 Task: Look for space in Fethiye from 1st August, 2023 to 7th August, 2023 for 2 adults, ,  and 1 pet in price range Rs.16000 to Rs.25000. Place can be entire place with 1  bedroom having 2 beds and 1 bathroom. Property type can be flat. Amenities needed are: wifi, kitchen. Required host language is English.
Action: Mouse moved to (384, 441)
Screenshot: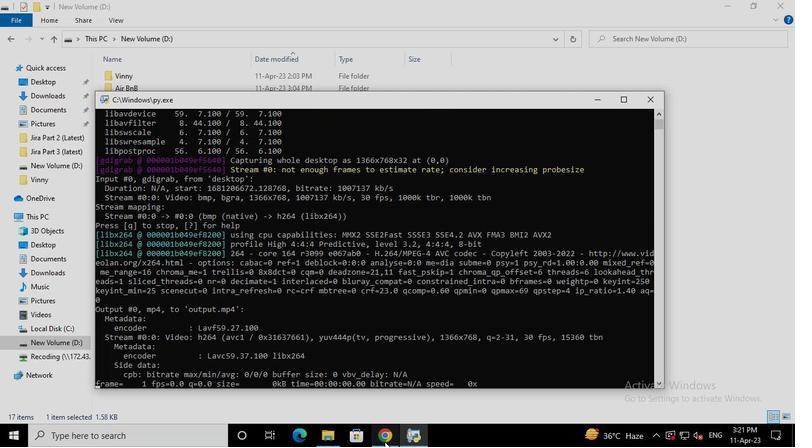 
Action: Mouse pressed left at (384, 441)
Screenshot: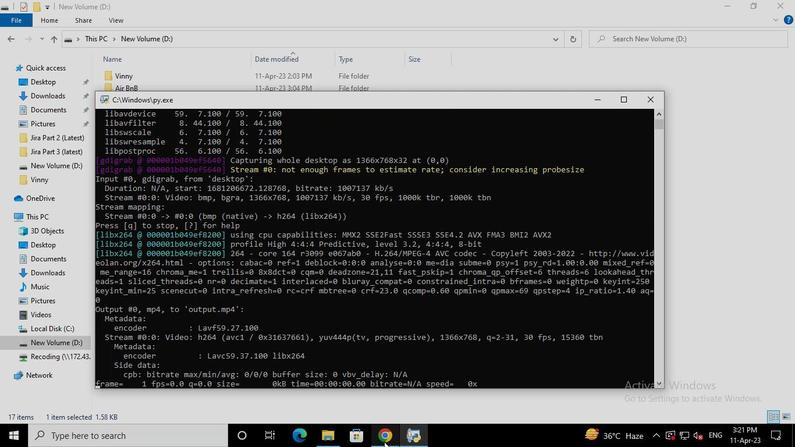
Action: Mouse moved to (329, 94)
Screenshot: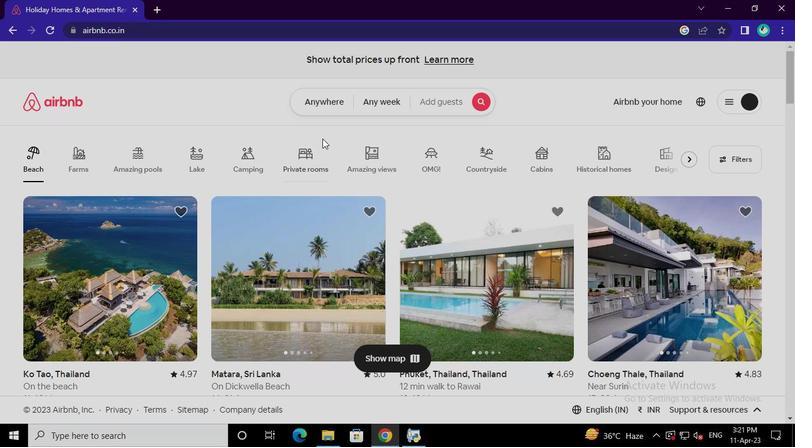 
Action: Mouse pressed left at (329, 94)
Screenshot: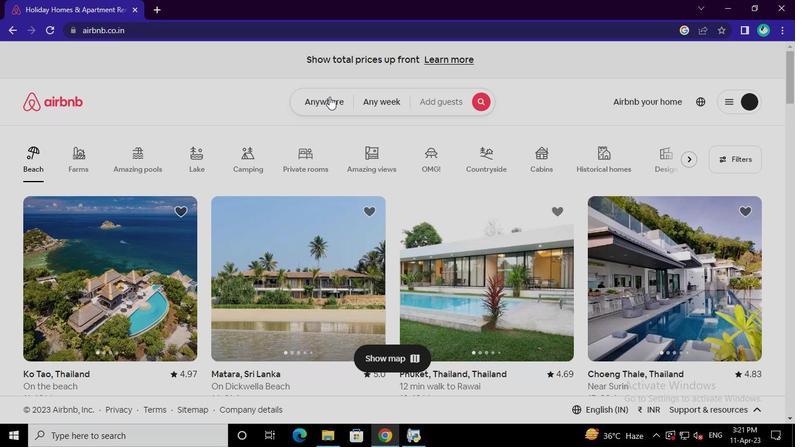 
Action: Mouse moved to (242, 152)
Screenshot: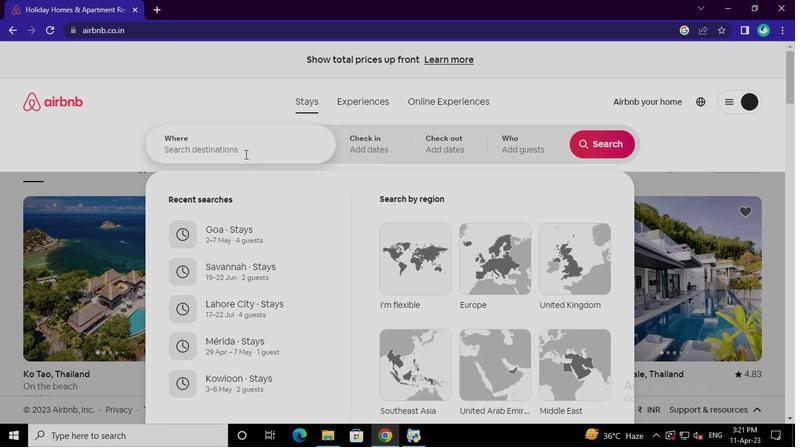 
Action: Mouse pressed left at (242, 152)
Screenshot: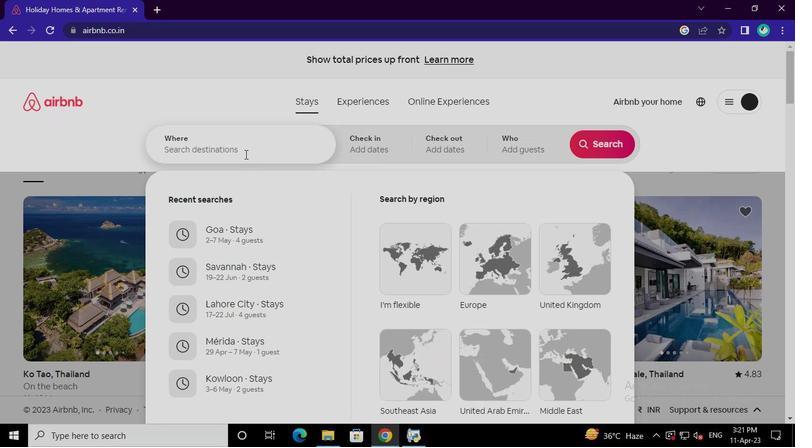 
Action: Keyboard f
Screenshot: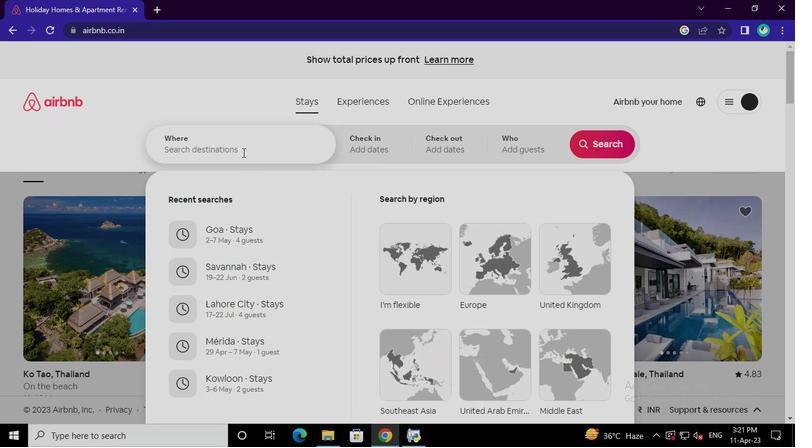 
Action: Keyboard e
Screenshot: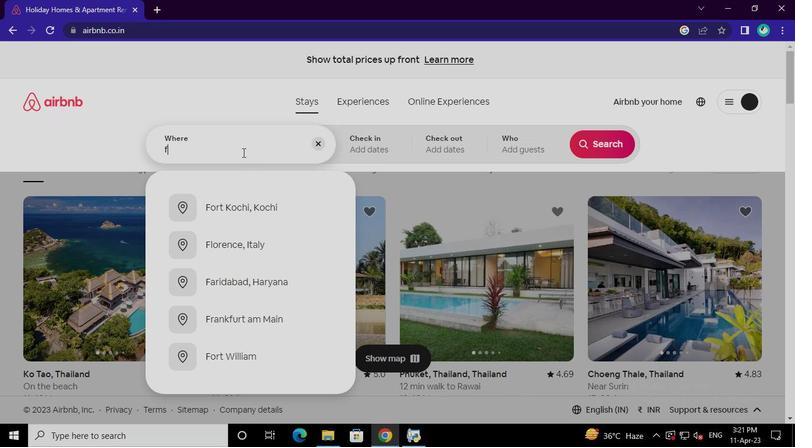 
Action: Keyboard t
Screenshot: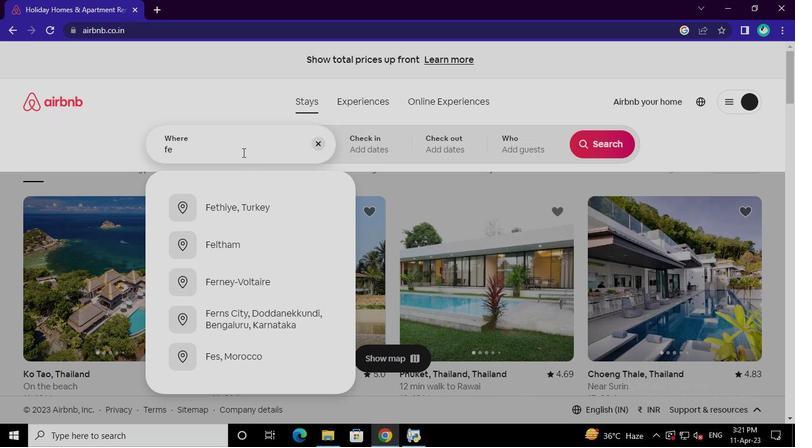 
Action: Keyboard h
Screenshot: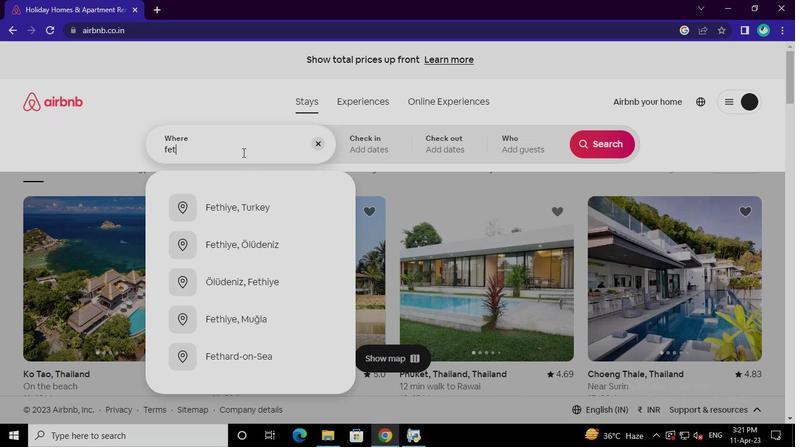 
Action: Keyboard i
Screenshot: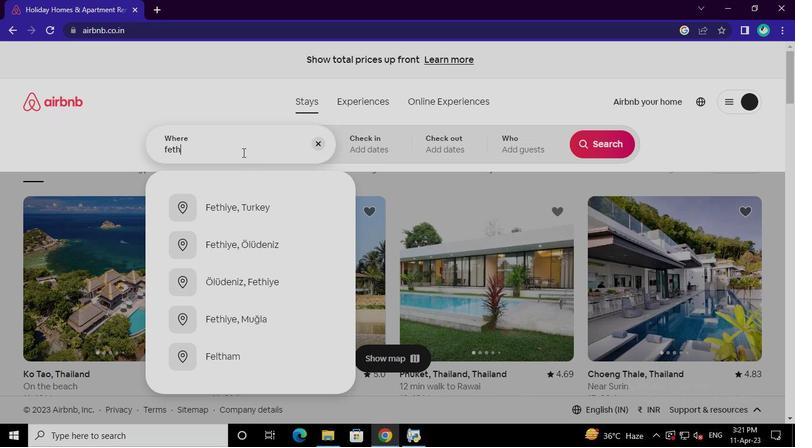 
Action: Keyboard y
Screenshot: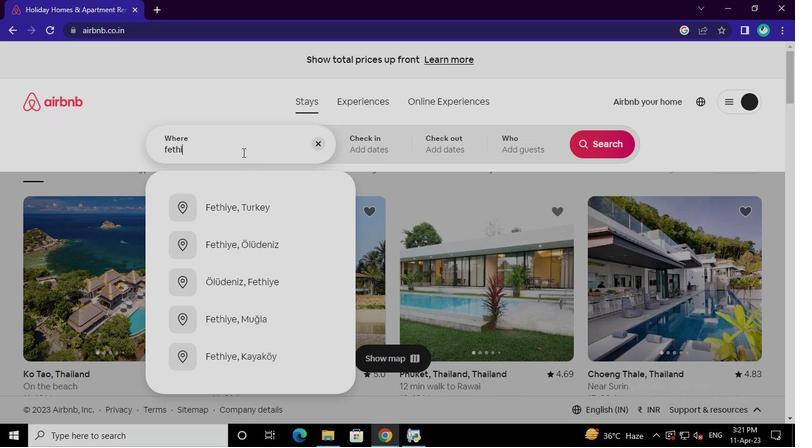 
Action: Keyboard e
Screenshot: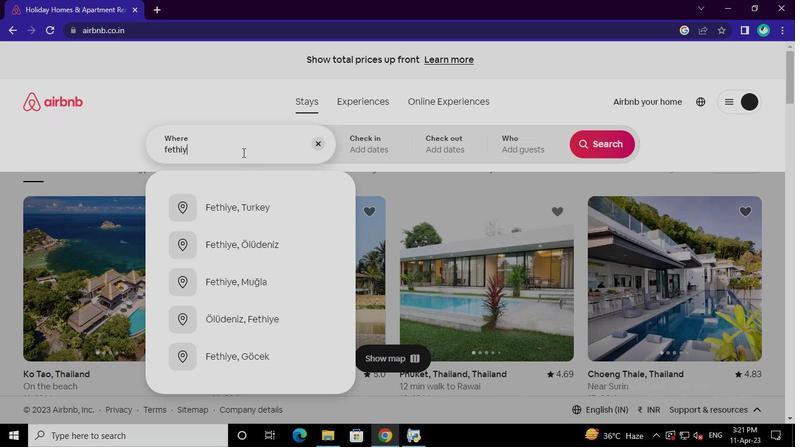 
Action: Mouse moved to (244, 203)
Screenshot: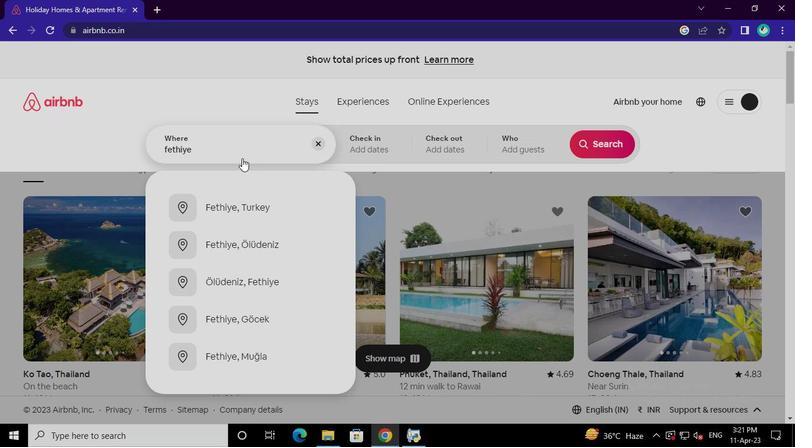 
Action: Mouse pressed left at (244, 203)
Screenshot: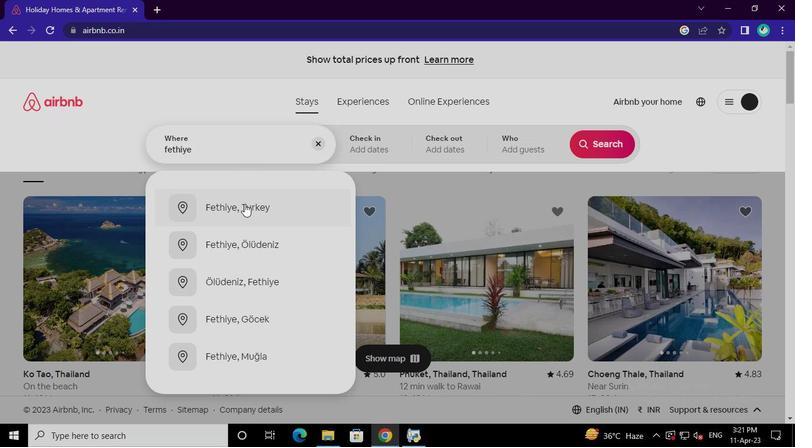 
Action: Mouse moved to (596, 241)
Screenshot: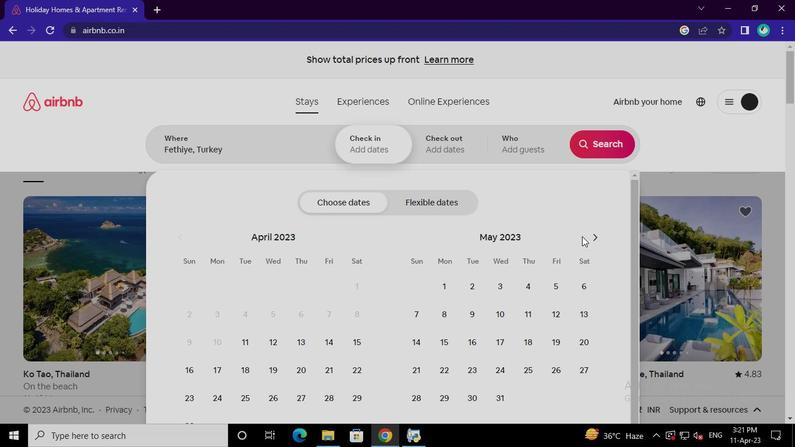 
Action: Mouse pressed left at (596, 241)
Screenshot: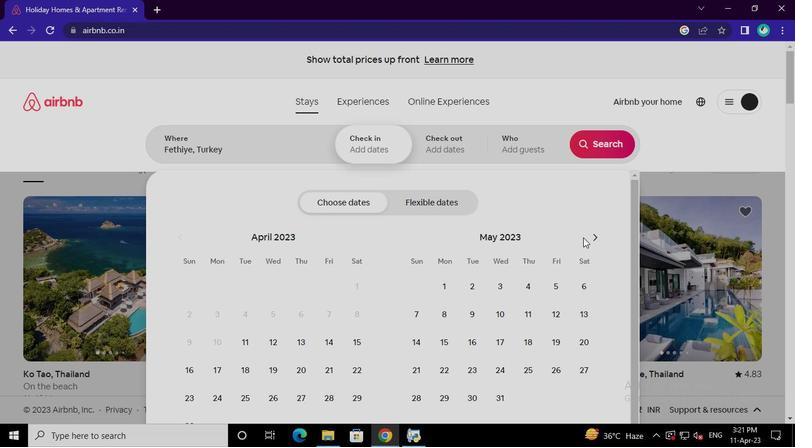 
Action: Mouse pressed left at (596, 241)
Screenshot: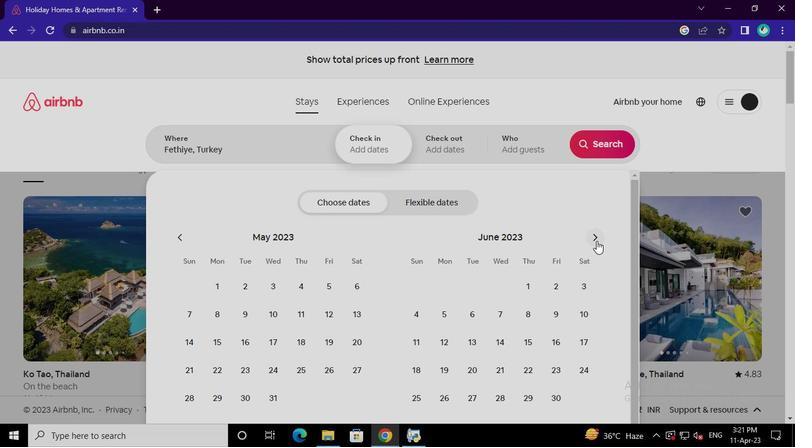 
Action: Mouse pressed left at (596, 241)
Screenshot: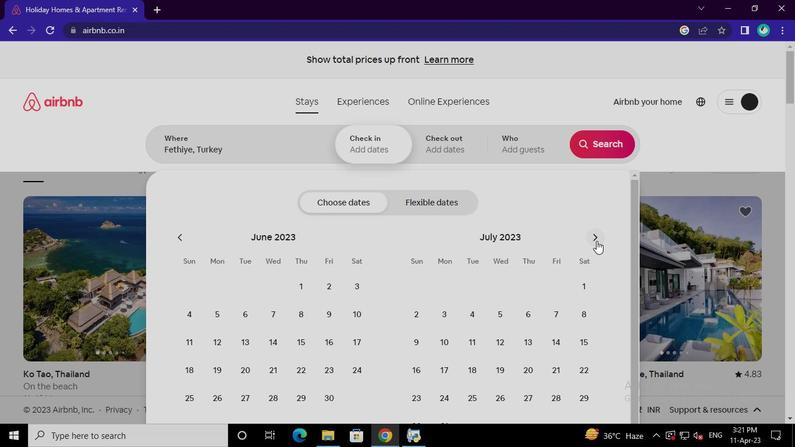 
Action: Mouse moved to (471, 282)
Screenshot: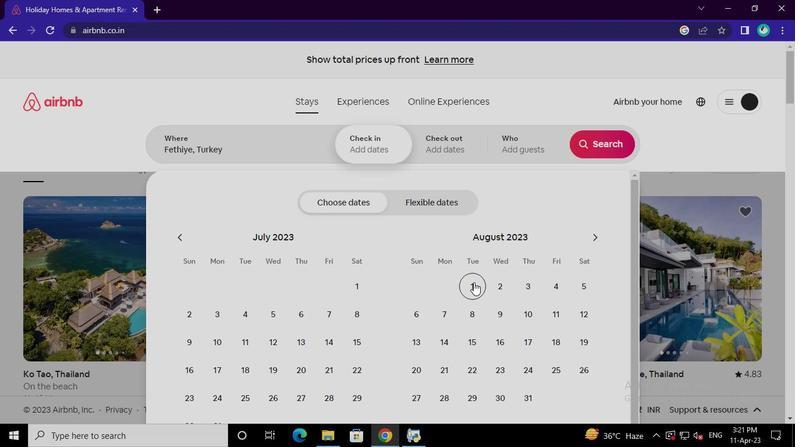 
Action: Mouse pressed left at (471, 282)
Screenshot: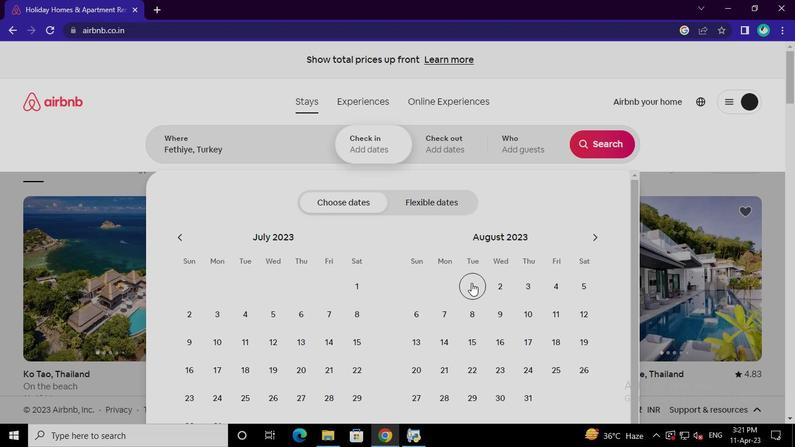 
Action: Mouse moved to (446, 313)
Screenshot: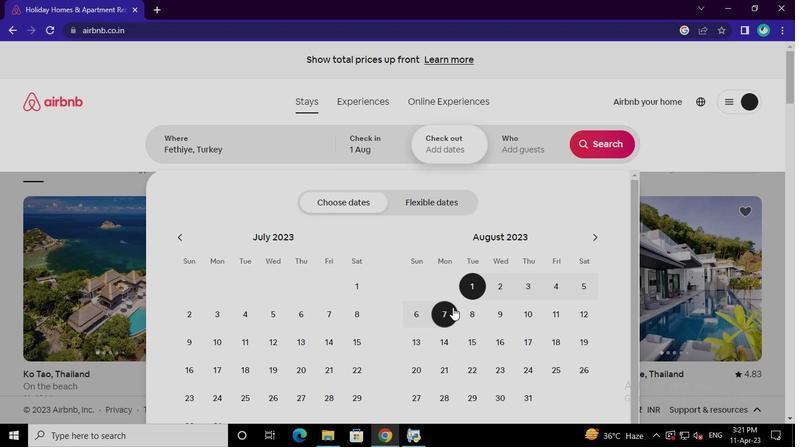 
Action: Mouse pressed left at (446, 313)
Screenshot: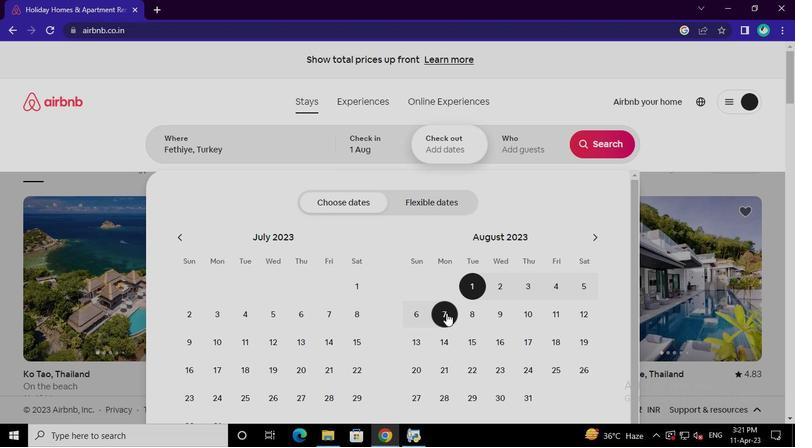 
Action: Mouse moved to (514, 152)
Screenshot: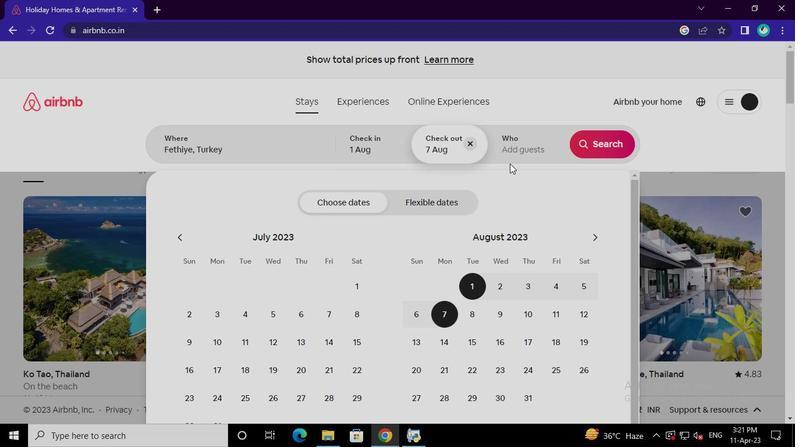 
Action: Mouse pressed left at (514, 152)
Screenshot: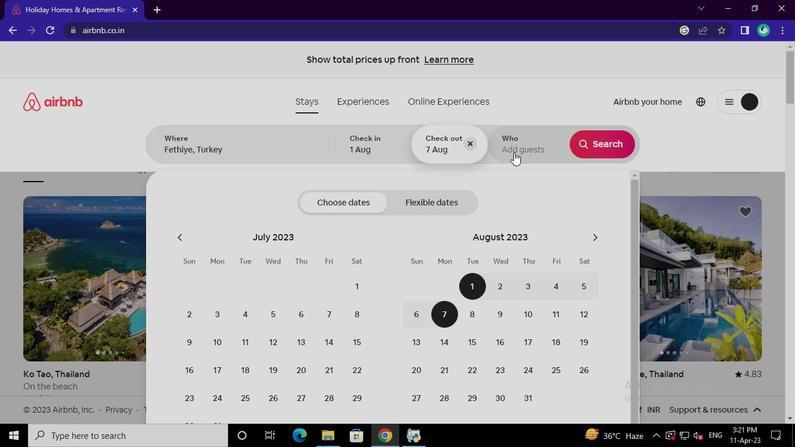 
Action: Mouse moved to (604, 202)
Screenshot: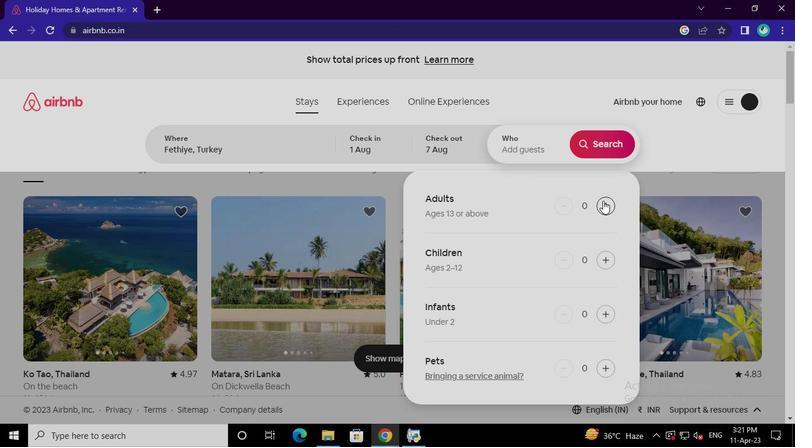 
Action: Mouse pressed left at (604, 202)
Screenshot: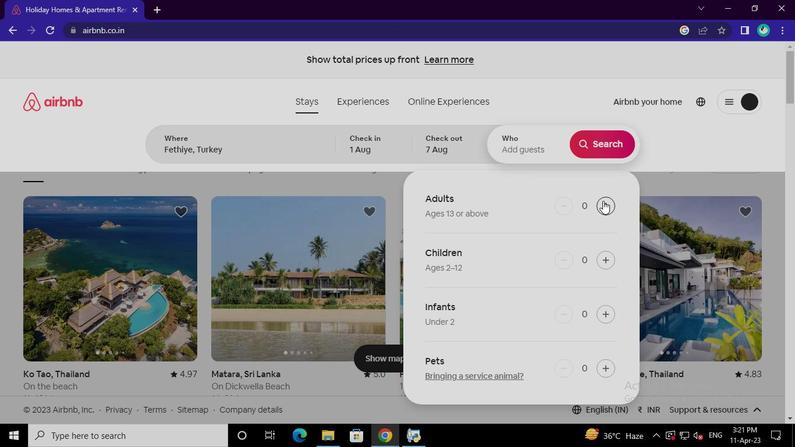 
Action: Mouse pressed left at (604, 202)
Screenshot: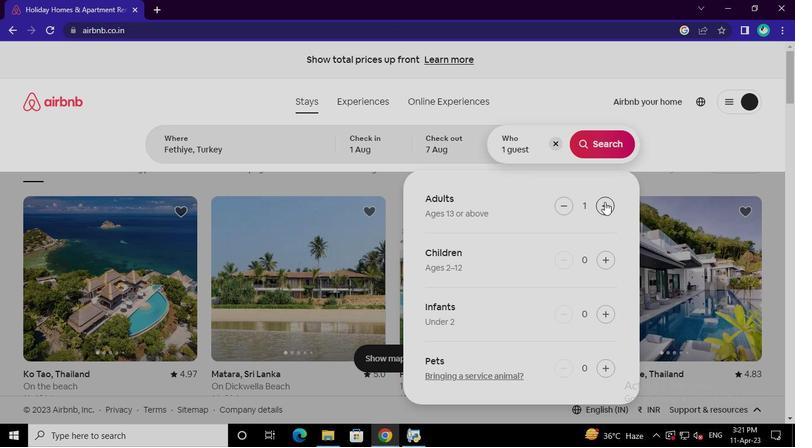 
Action: Mouse moved to (607, 368)
Screenshot: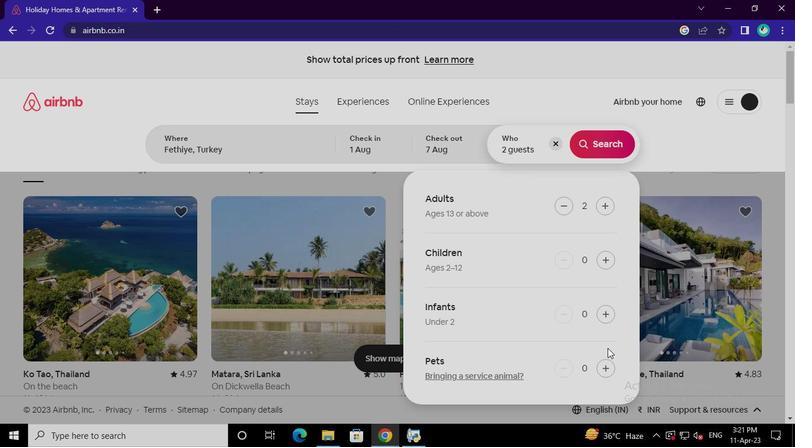 
Action: Mouse pressed left at (607, 368)
Screenshot: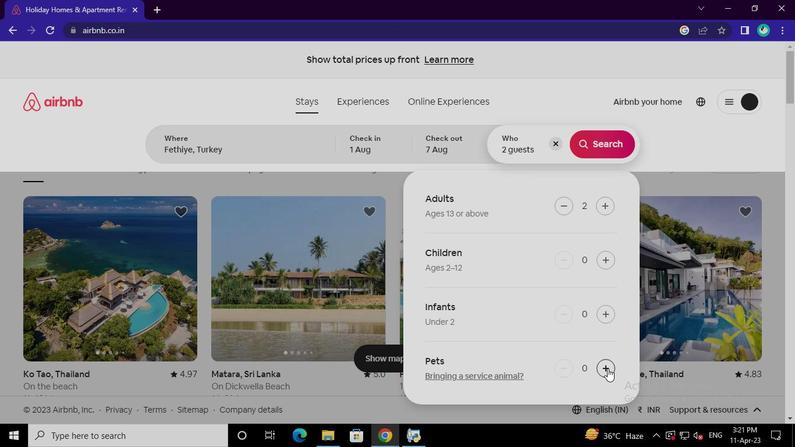 
Action: Mouse moved to (606, 144)
Screenshot: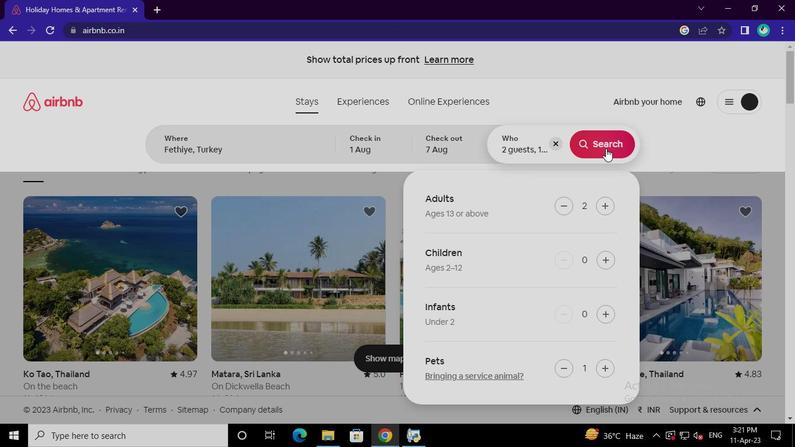 
Action: Mouse pressed left at (606, 144)
Screenshot: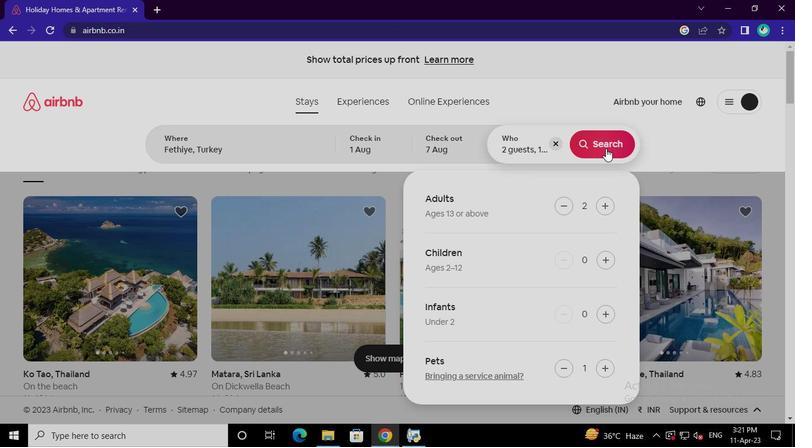 
Action: Mouse moved to (735, 112)
Screenshot: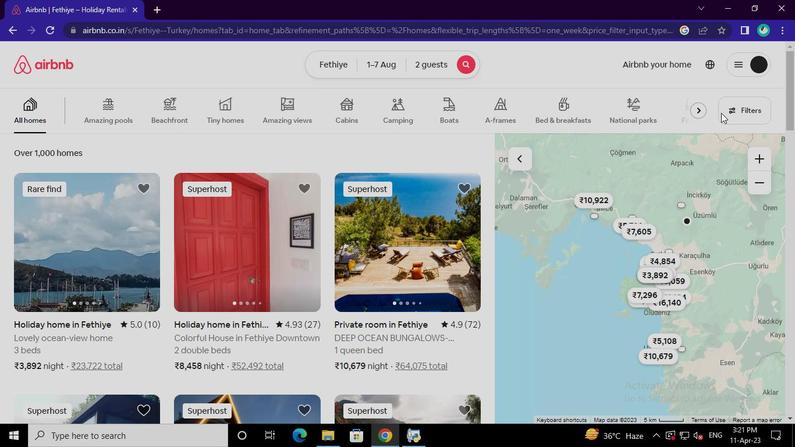 
Action: Mouse pressed left at (735, 112)
Screenshot: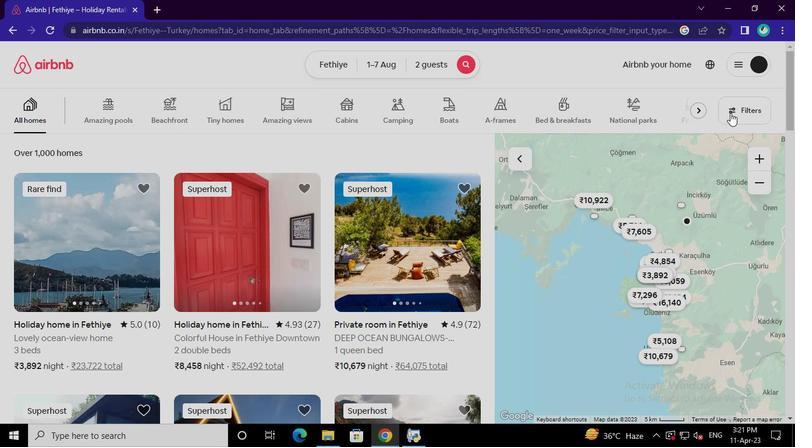 
Action: Mouse moved to (291, 251)
Screenshot: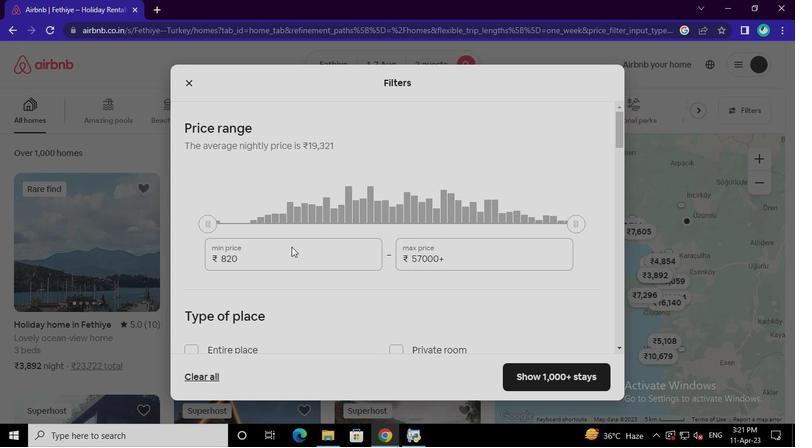 
Action: Mouse pressed left at (291, 251)
Screenshot: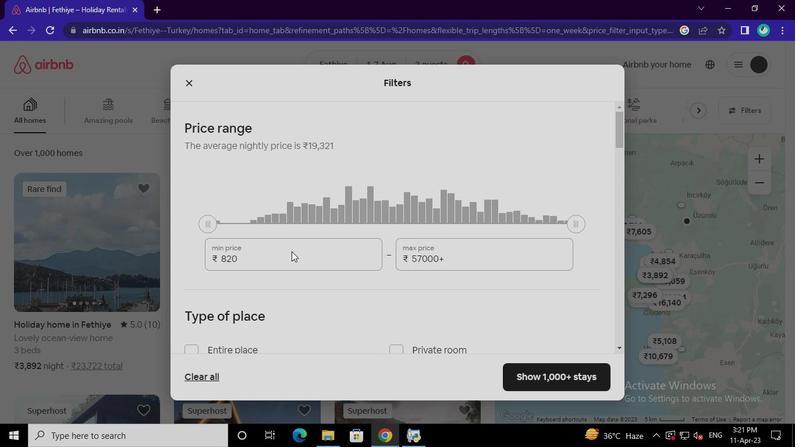 
Action: Keyboard Key.backspace
Screenshot: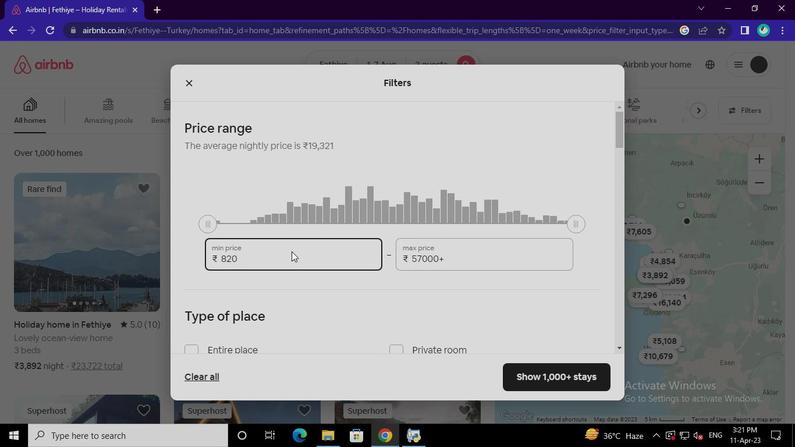 
Action: Keyboard Key.backspace
Screenshot: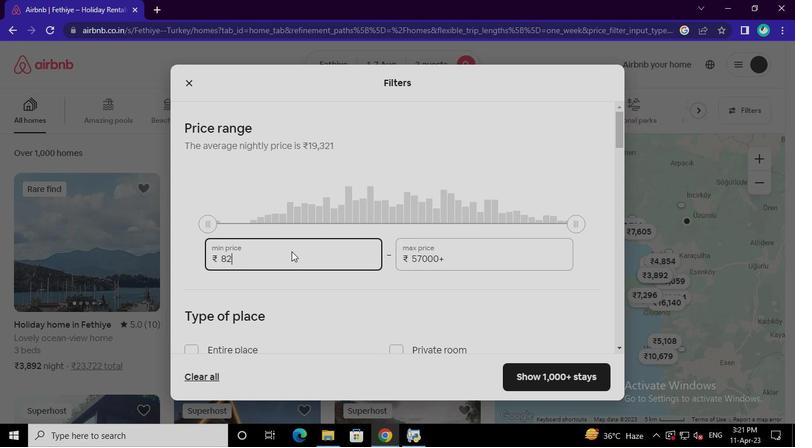 
Action: Keyboard Key.backspace
Screenshot: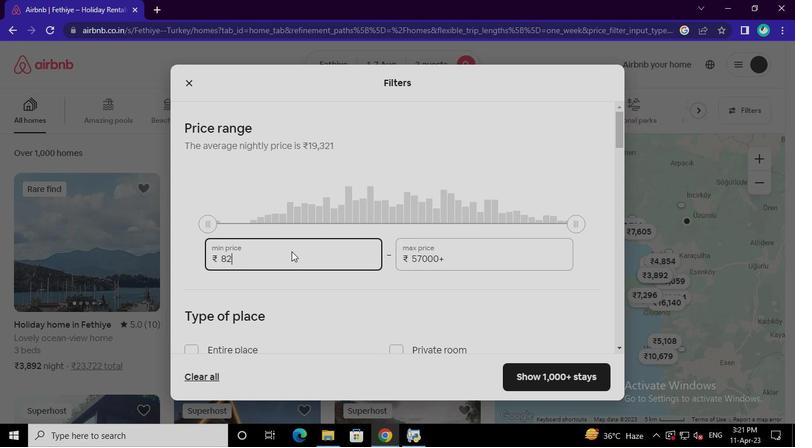 
Action: Keyboard Key.backspace
Screenshot: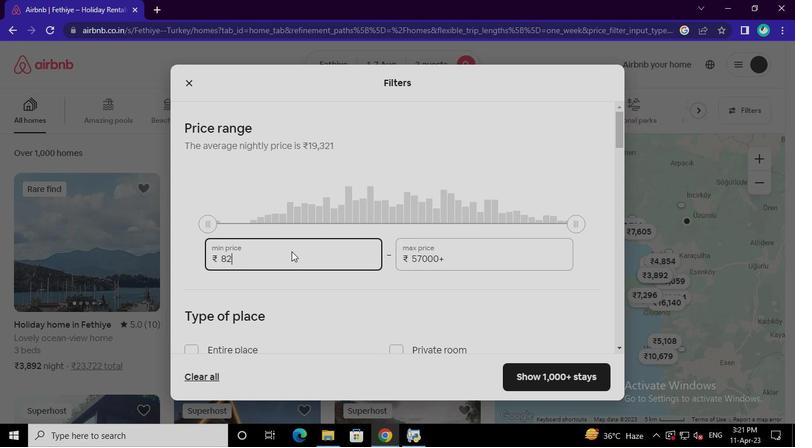 
Action: Keyboard Key.backspace
Screenshot: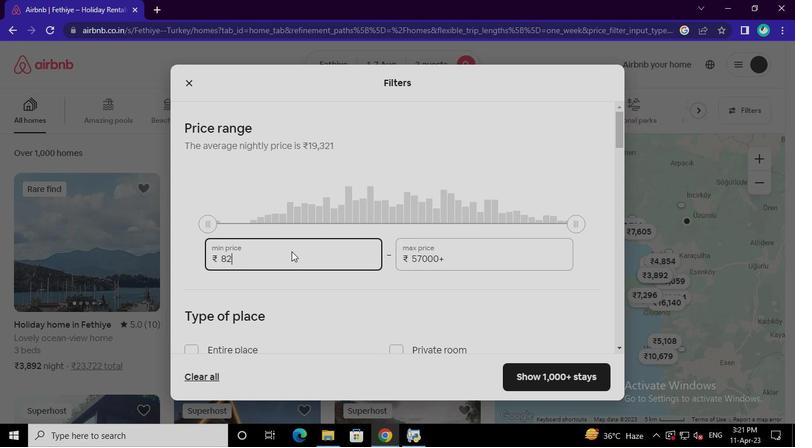 
Action: Keyboard Key.backspace
Screenshot: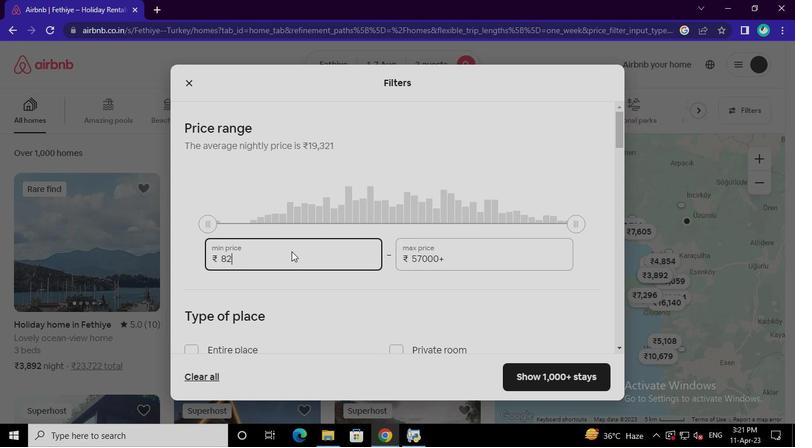 
Action: Keyboard Key.backspace
Screenshot: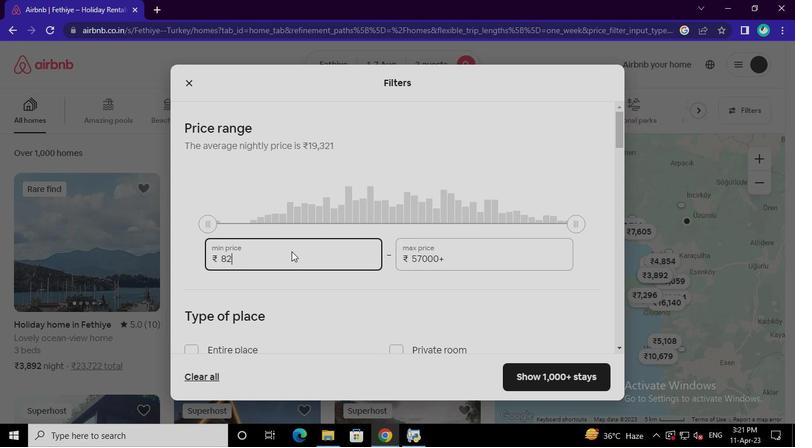 
Action: Keyboard Key.backspace
Screenshot: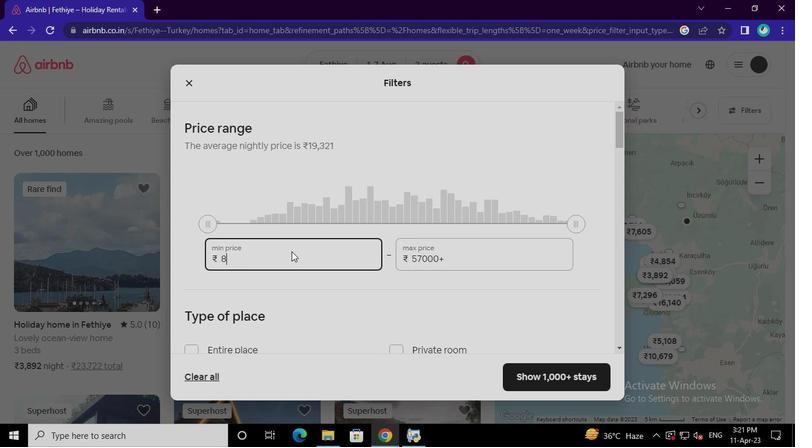 
Action: Keyboard Key.backspace
Screenshot: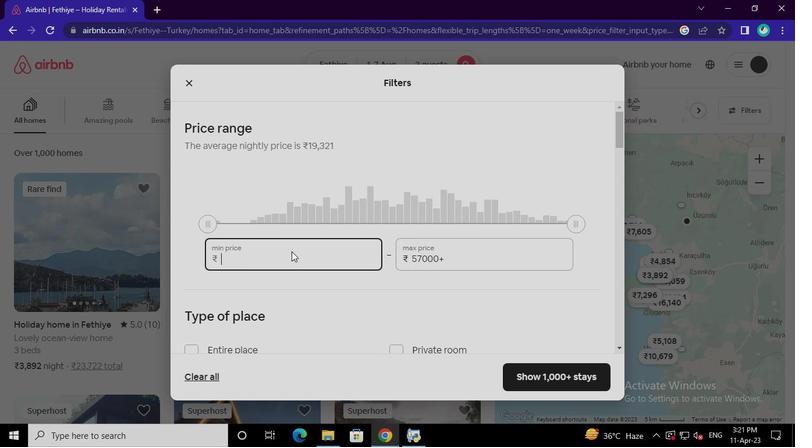 
Action: Keyboard <97>
Screenshot: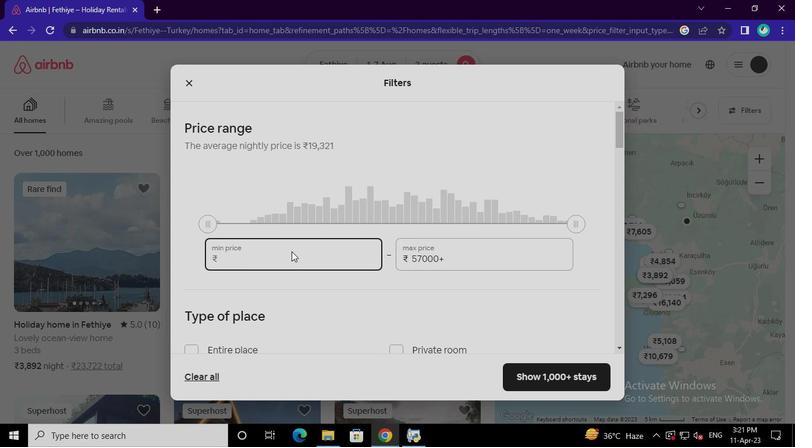 
Action: Keyboard <102>
Screenshot: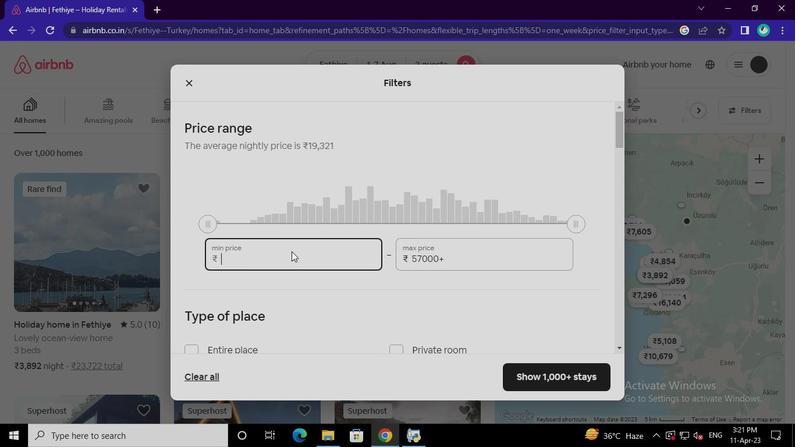 
Action: Keyboard <96>
Screenshot: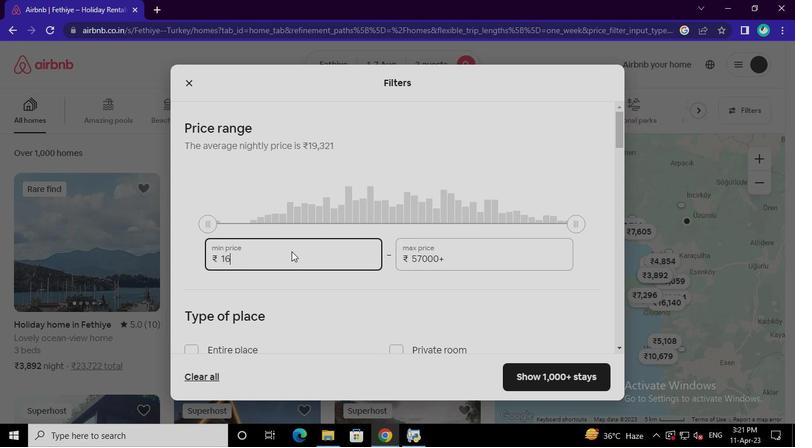
Action: Keyboard <96>
Screenshot: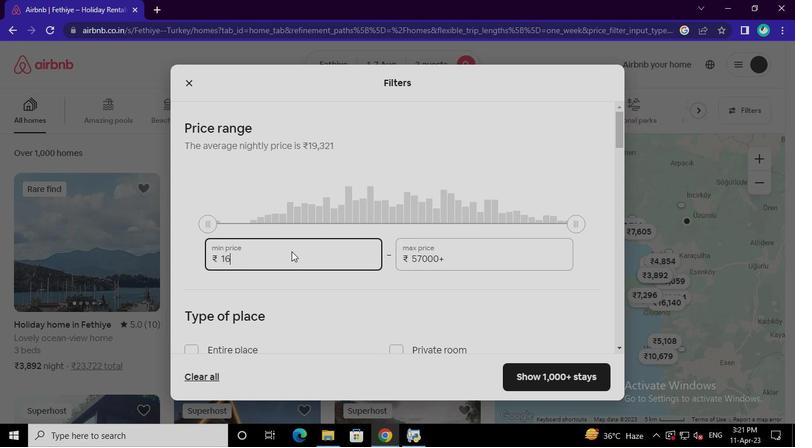 
Action: Keyboard <96>
Screenshot: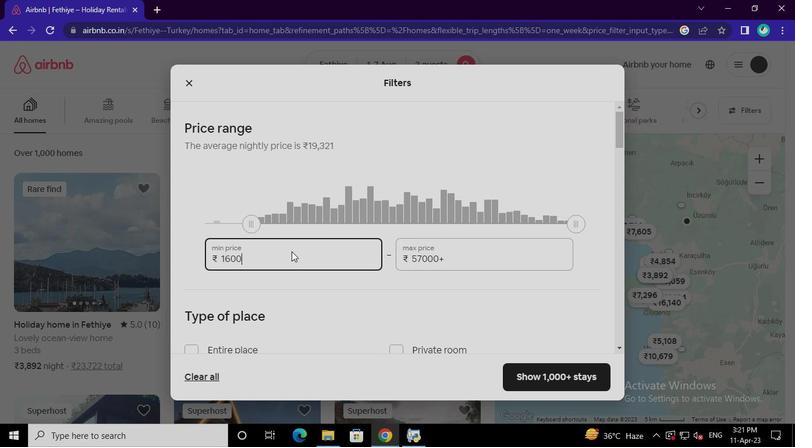 
Action: Mouse moved to (452, 259)
Screenshot: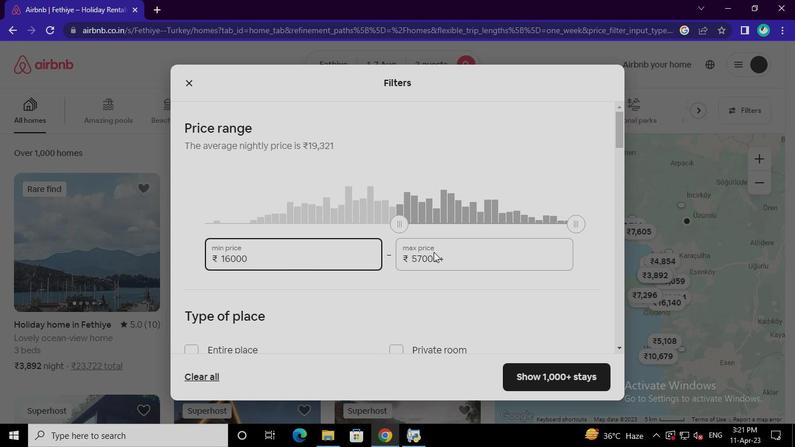 
Action: Mouse pressed left at (452, 259)
Screenshot: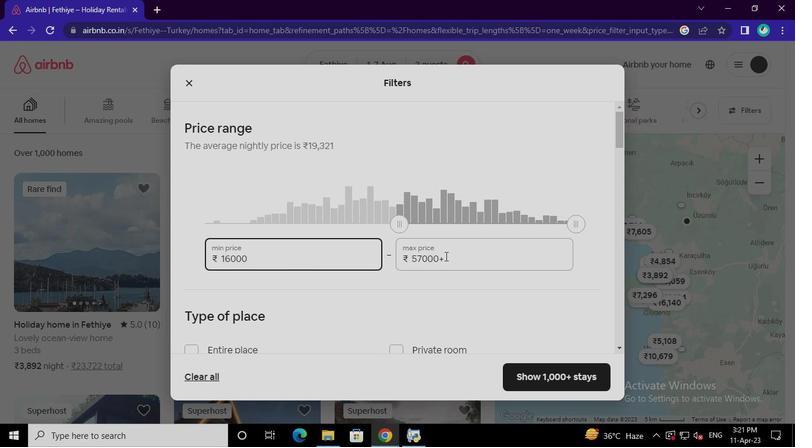 
Action: Keyboard Key.backspace
Screenshot: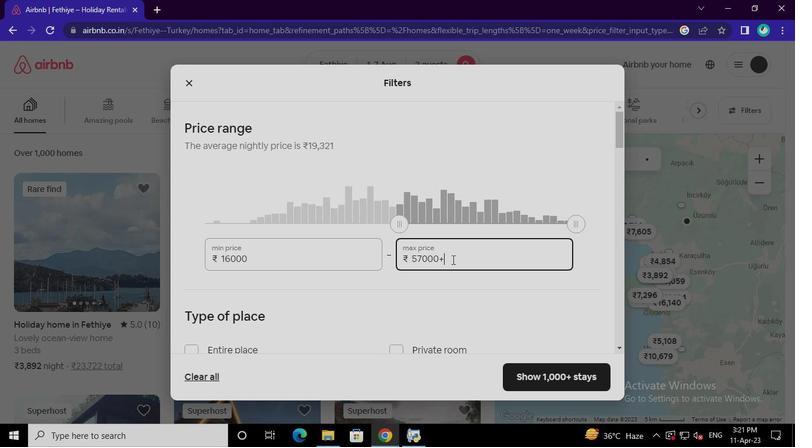 
Action: Keyboard Key.backspace
Screenshot: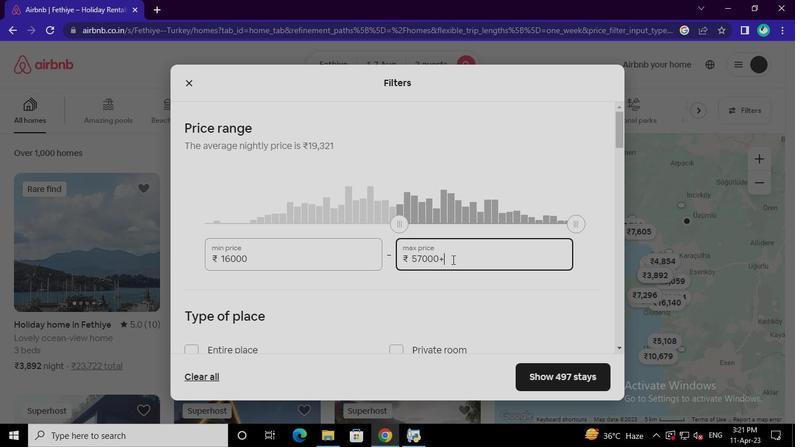 
Action: Keyboard Key.backspace
Screenshot: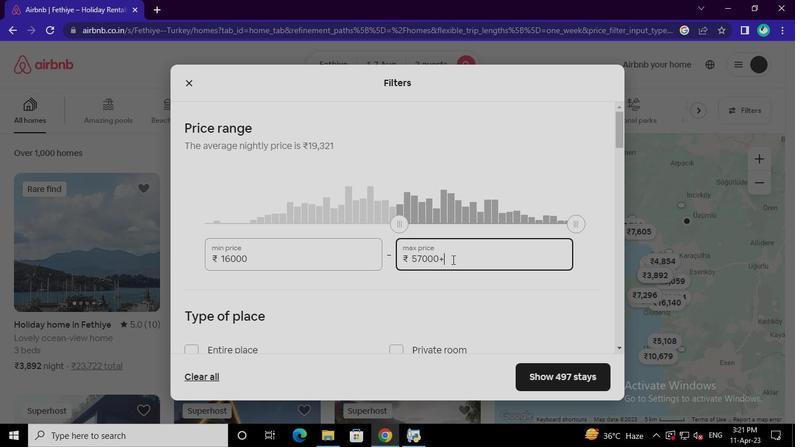 
Action: Keyboard Key.backspace
Screenshot: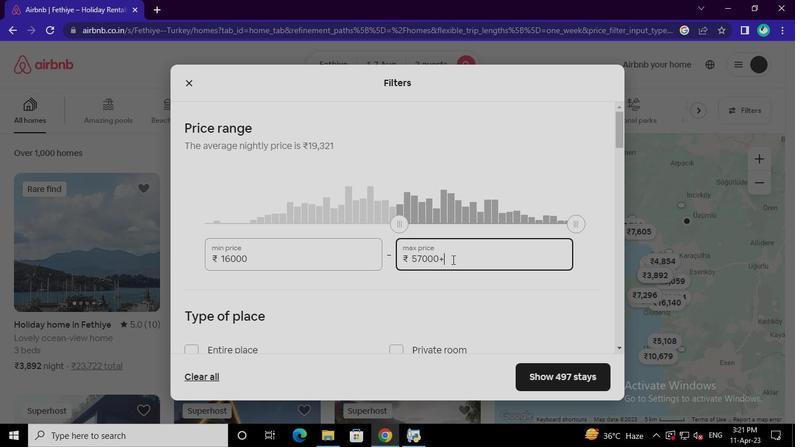 
Action: Keyboard Key.backspace
Screenshot: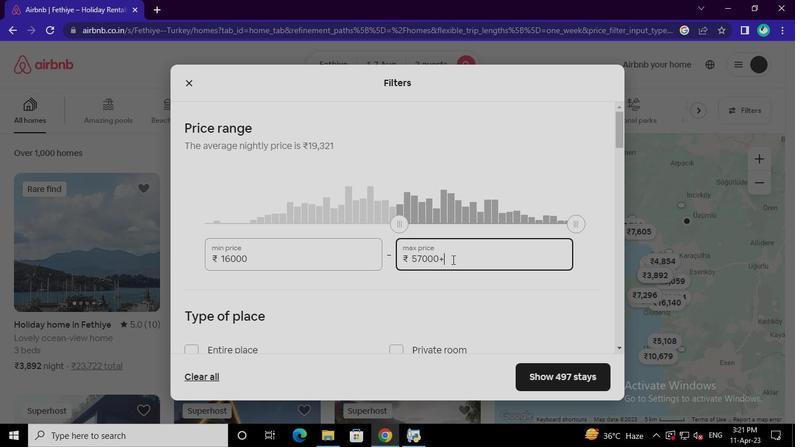 
Action: Keyboard Key.backspace
Screenshot: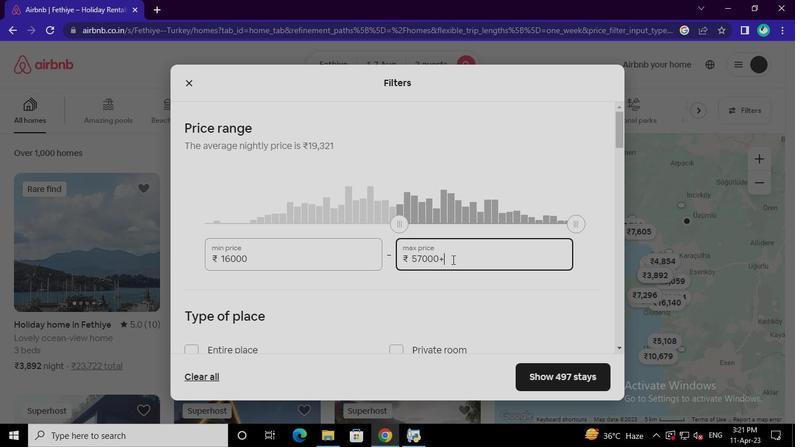 
Action: Keyboard Key.backspace
Screenshot: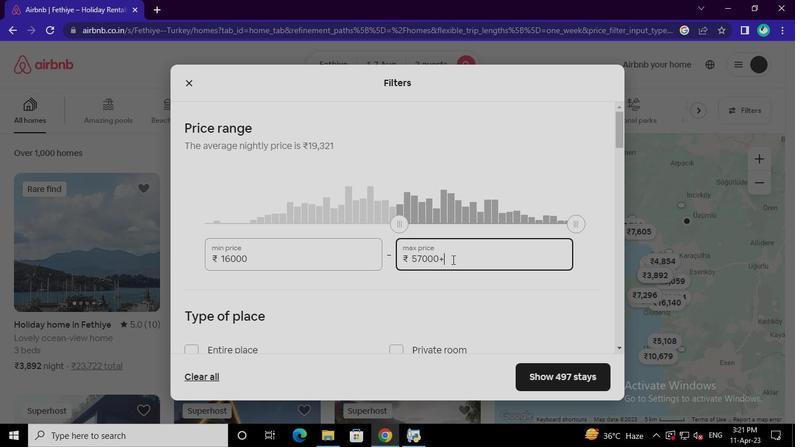 
Action: Keyboard Key.backspace
Screenshot: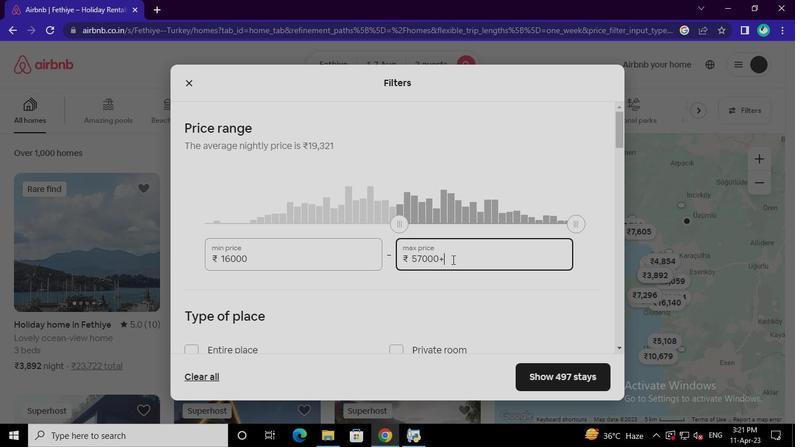 
Action: Keyboard Key.backspace
Screenshot: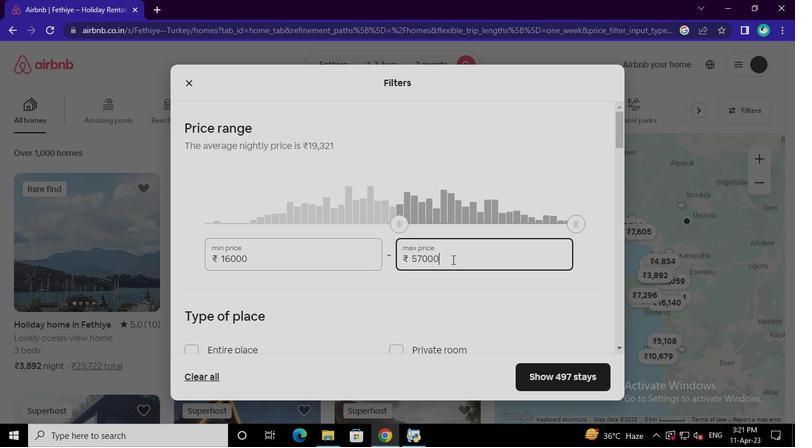 
Action: Keyboard Key.backspace
Screenshot: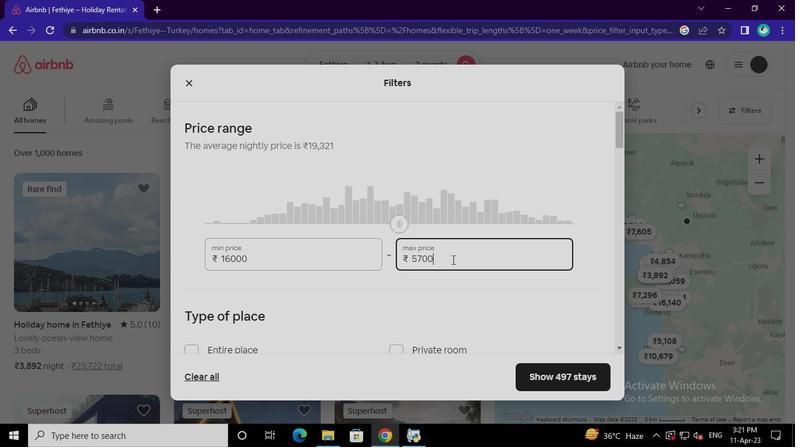 
Action: Keyboard Key.backspace
Screenshot: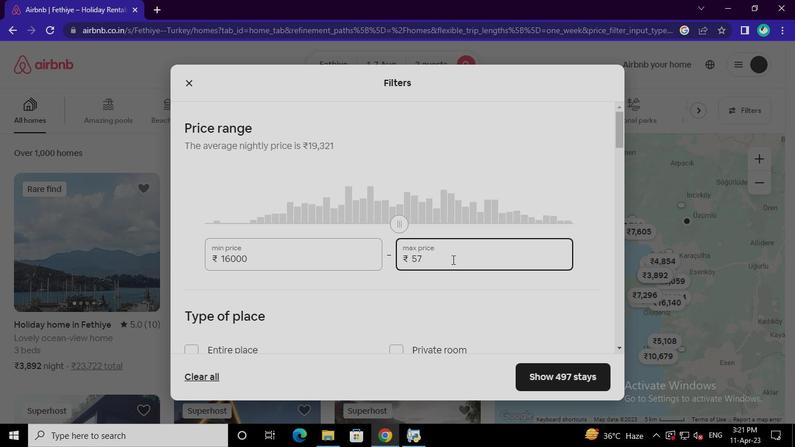 
Action: Keyboard Key.backspace
Screenshot: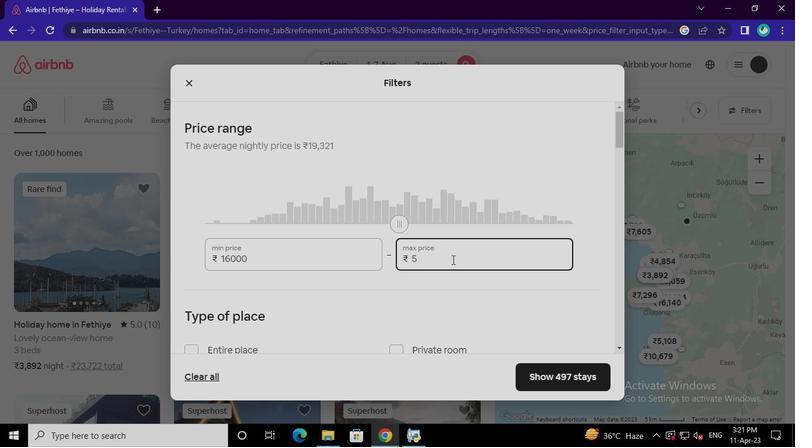 
Action: Keyboard Key.backspace
Screenshot: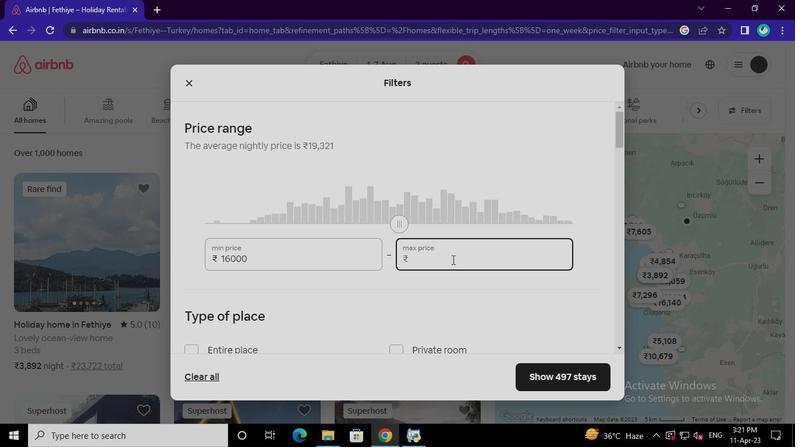 
Action: Keyboard <98>
Screenshot: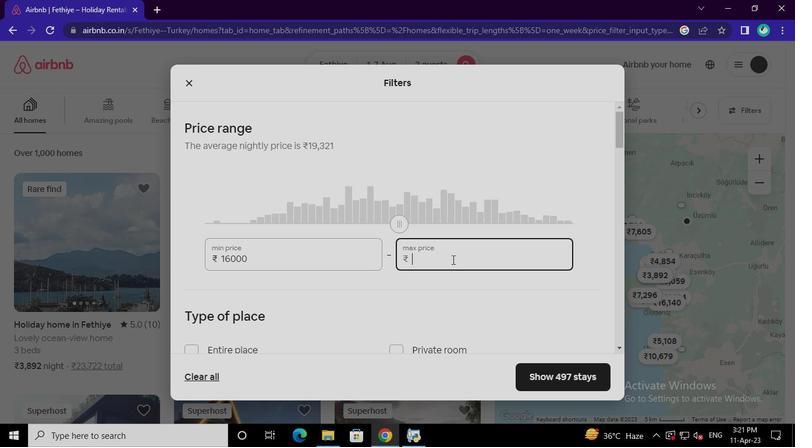 
Action: Keyboard <101>
Screenshot: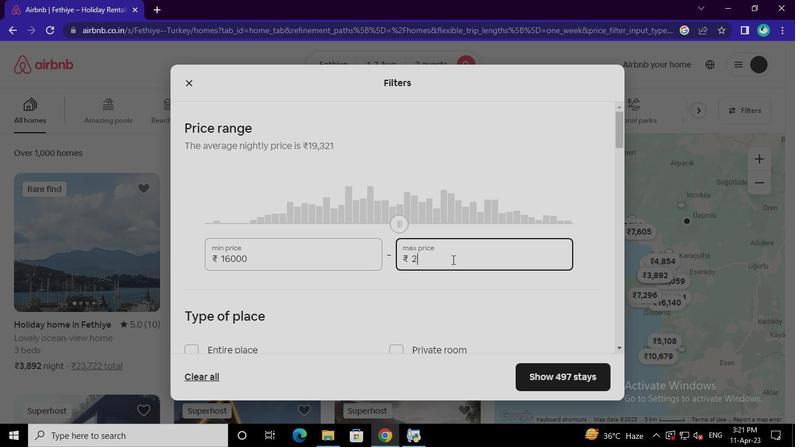 
Action: Keyboard <96>
Screenshot: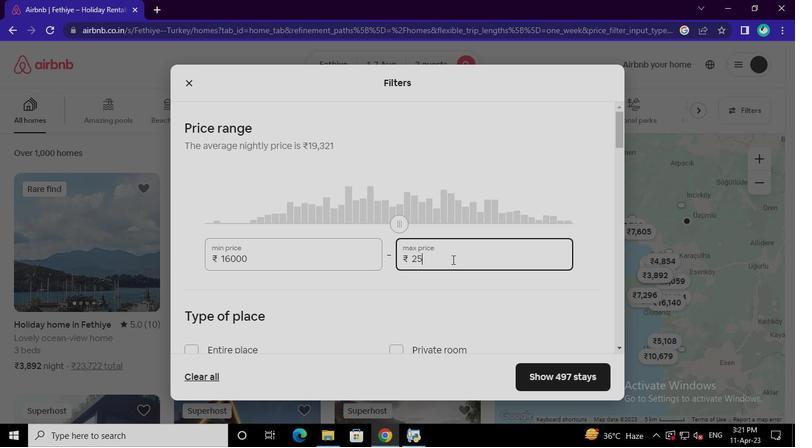 
Action: Keyboard <96>
Screenshot: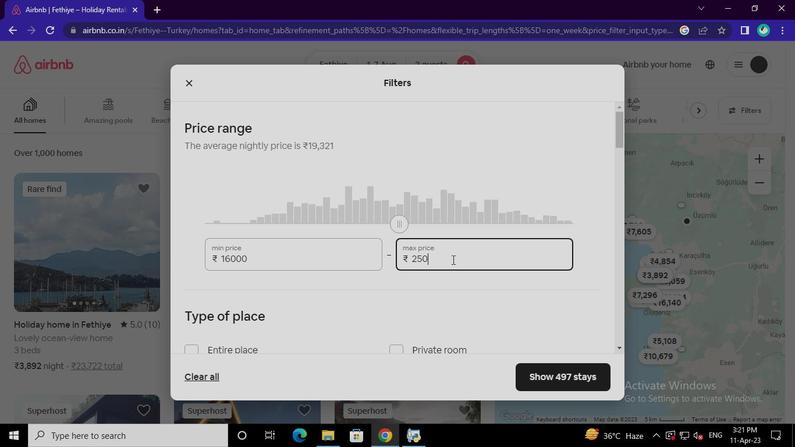 
Action: Keyboard <96>
Screenshot: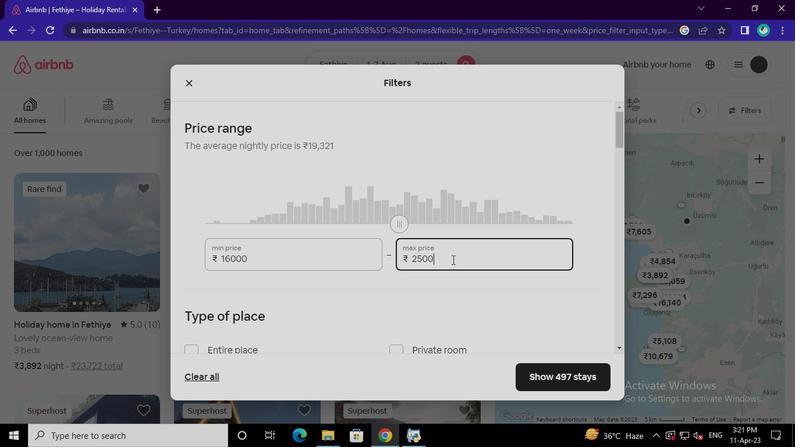 
Action: Mouse moved to (216, 235)
Screenshot: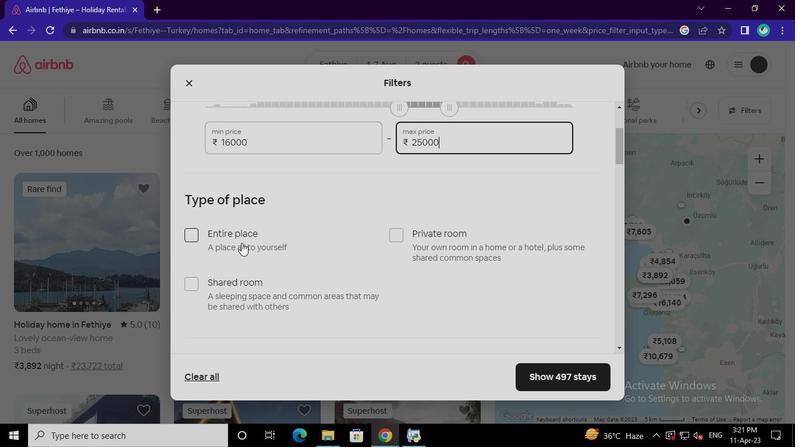
Action: Mouse pressed left at (216, 235)
Screenshot: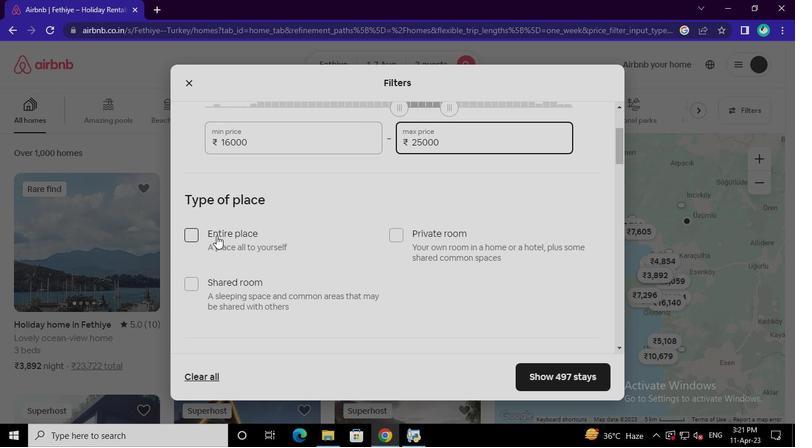 
Action: Mouse moved to (249, 250)
Screenshot: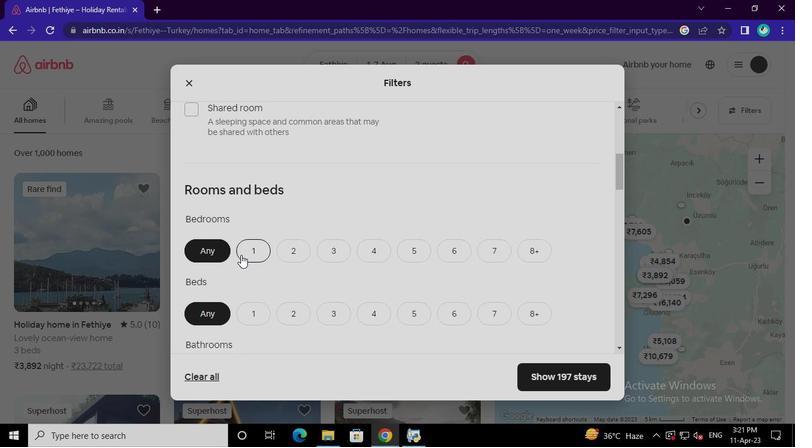 
Action: Mouse pressed left at (249, 250)
Screenshot: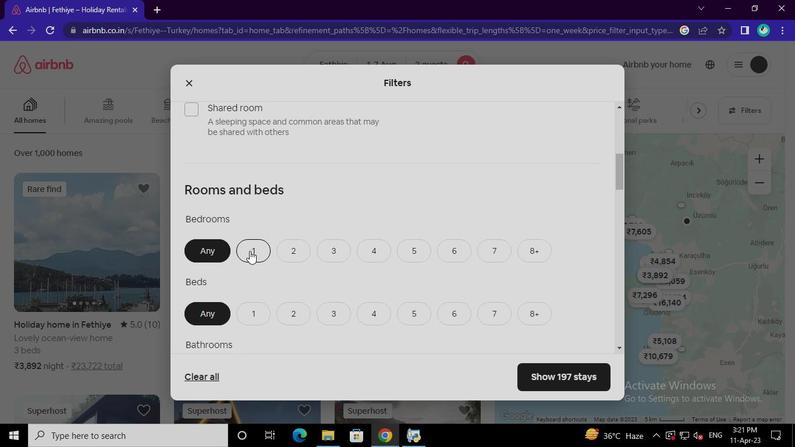 
Action: Mouse moved to (299, 310)
Screenshot: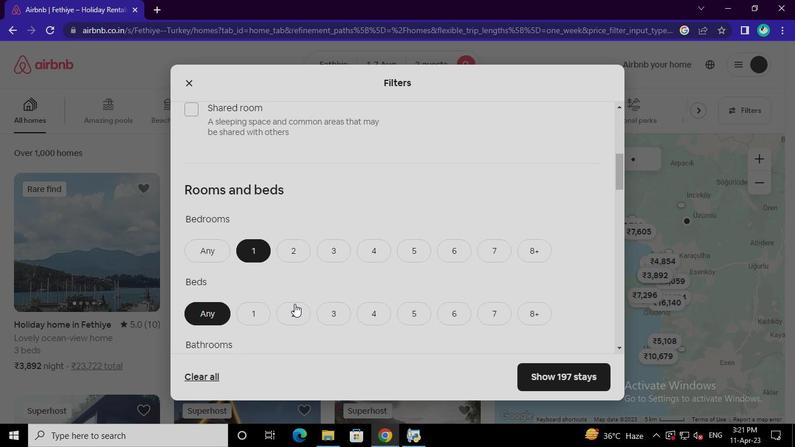 
Action: Mouse pressed left at (299, 310)
Screenshot: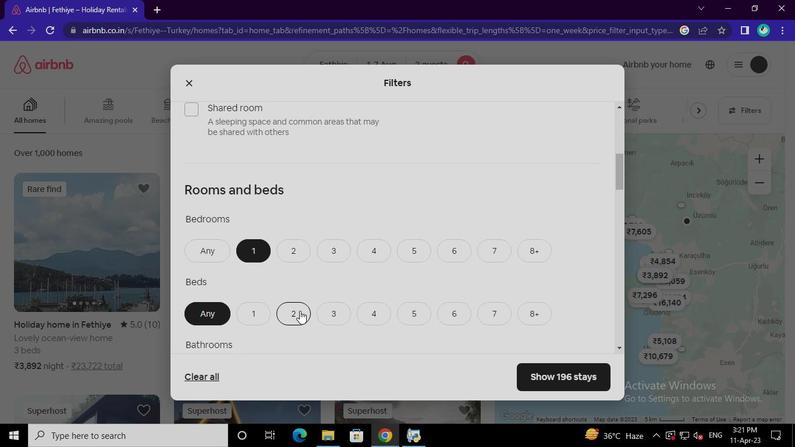 
Action: Mouse moved to (256, 265)
Screenshot: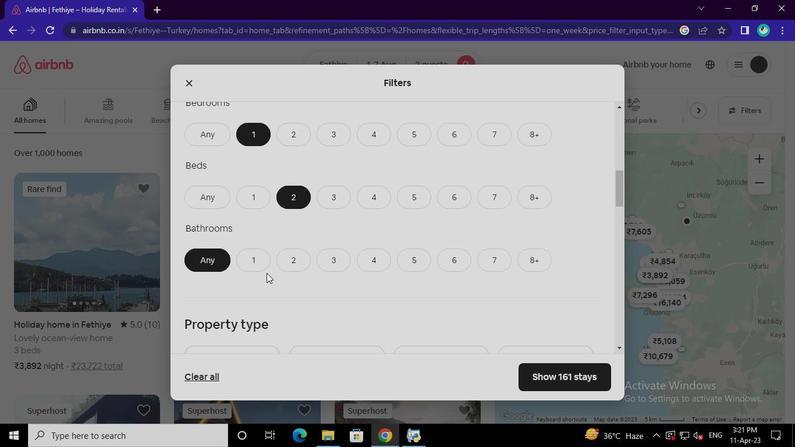 
Action: Mouse pressed left at (256, 265)
Screenshot: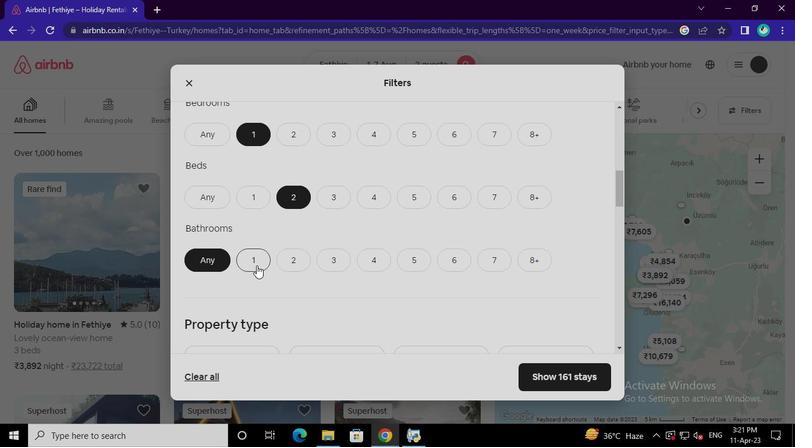 
Action: Mouse moved to (317, 272)
Screenshot: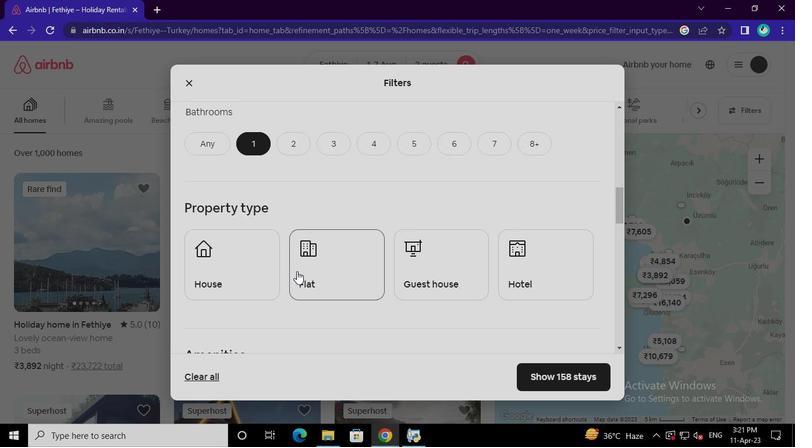 
Action: Mouse pressed left at (317, 272)
Screenshot: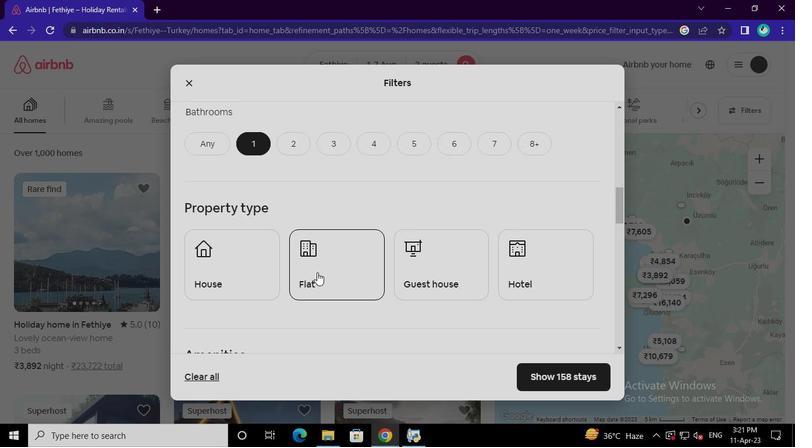 
Action: Mouse moved to (221, 270)
Screenshot: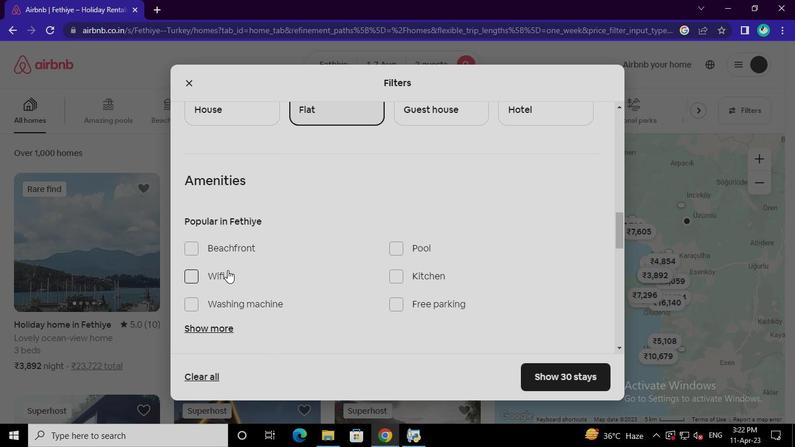 
Action: Mouse pressed left at (221, 270)
Screenshot: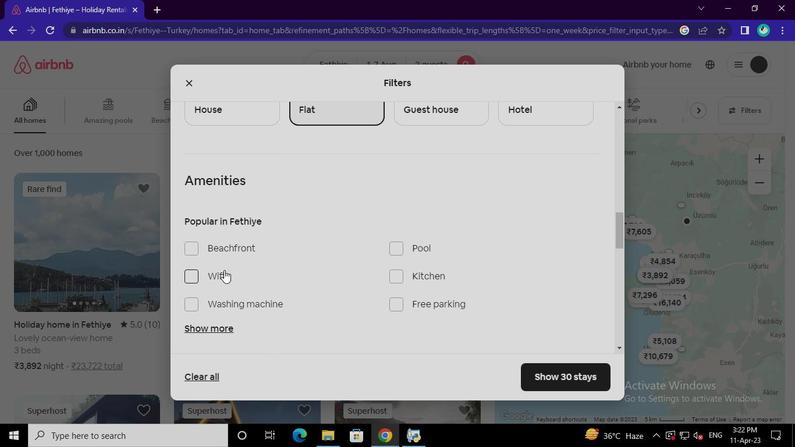 
Action: Mouse moved to (409, 277)
Screenshot: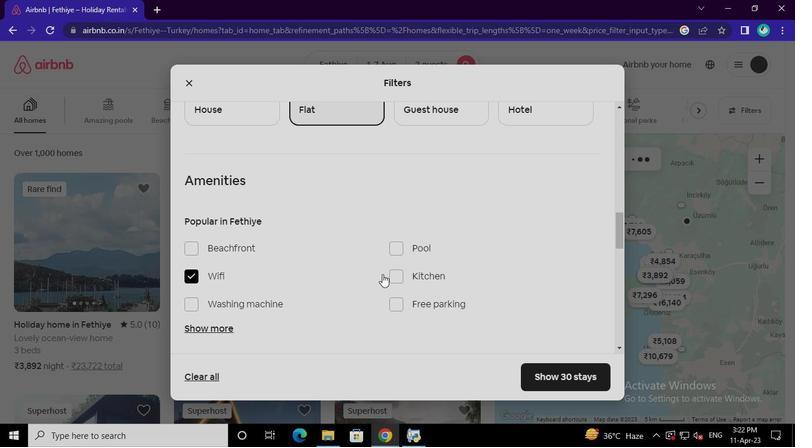 
Action: Mouse pressed left at (409, 277)
Screenshot: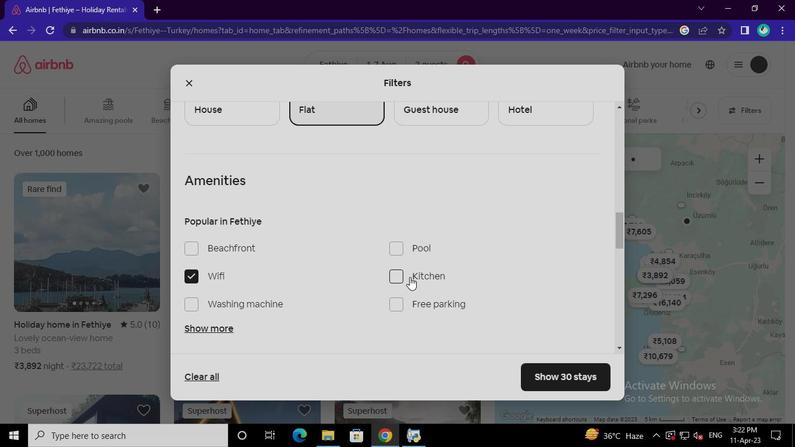 
Action: Mouse moved to (215, 267)
Screenshot: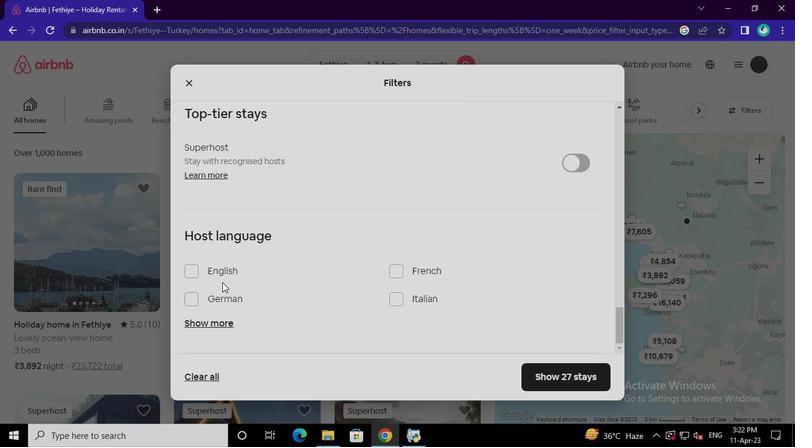 
Action: Mouse pressed left at (215, 267)
Screenshot: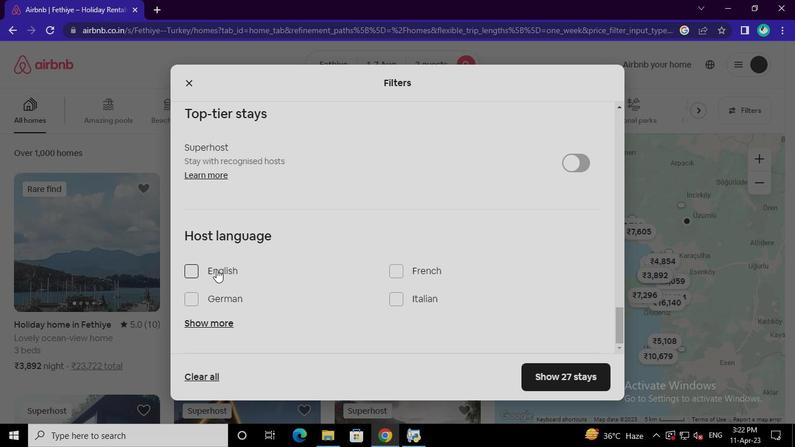 
Action: Mouse moved to (544, 368)
Screenshot: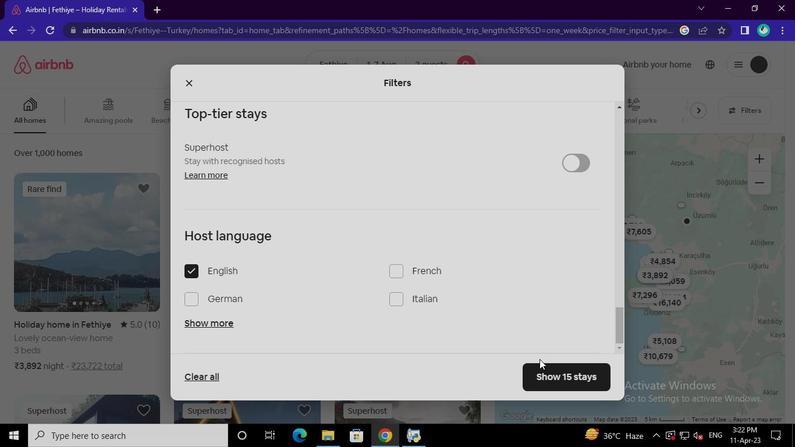 
Action: Mouse pressed left at (544, 368)
Screenshot: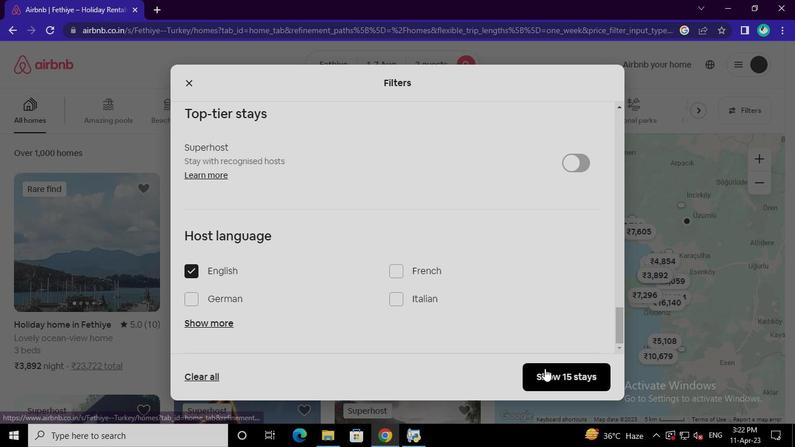 
Action: Mouse moved to (416, 437)
Screenshot: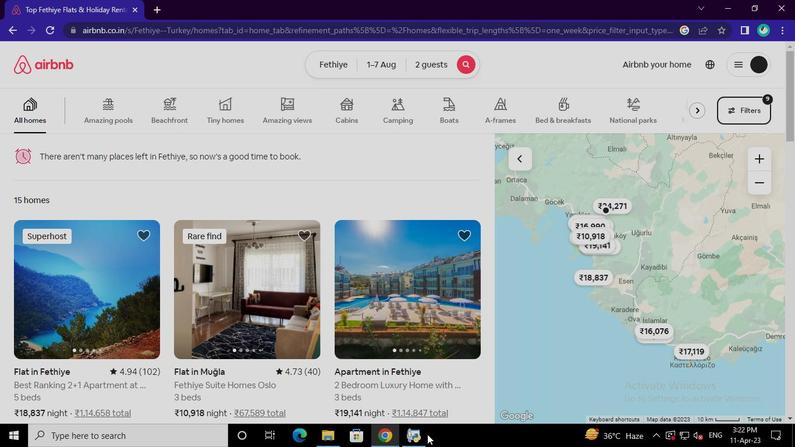 
Action: Mouse pressed left at (416, 437)
Screenshot: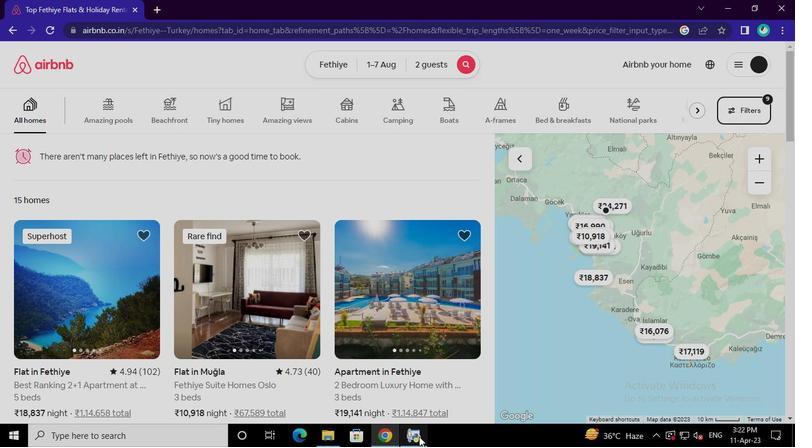 
Action: Mouse moved to (649, 97)
Screenshot: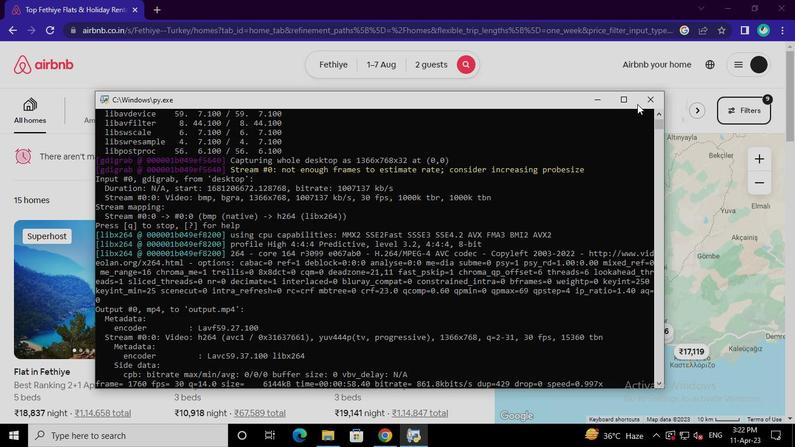 
Action: Mouse pressed left at (649, 97)
Screenshot: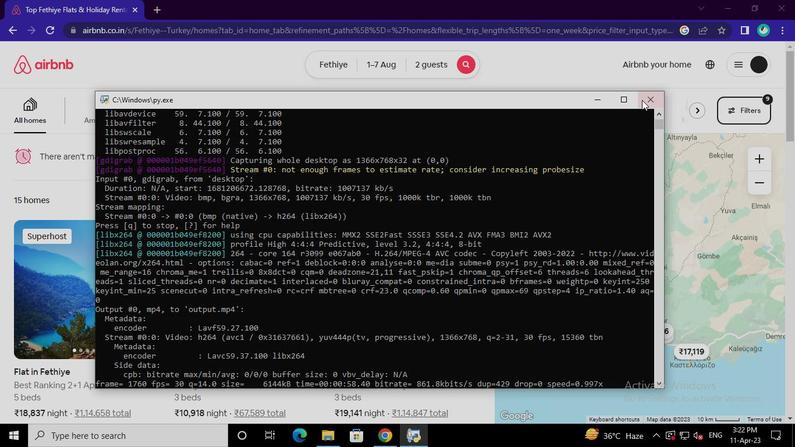 
Action: Mouse moved to (649, 97)
Screenshot: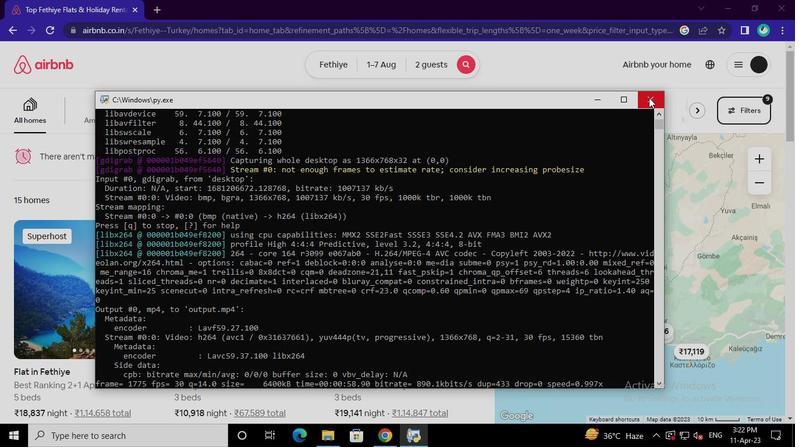 
